 Task: Create in the project AgileExpert in Backlog an issue 'Develop a new tool for automated testing of web application accessibility compliance for people with disabilities', assign it to team member softage.2@softage.net and change the status to IN PROGRESS. Create in the project AgileExpert in Backlog an issue 'Upgrade the deployment pipeline of a web application to improve the speed and reliability of deployment', assign it to team member softage.3@softage.net and change the status to IN PROGRESS
Action: Mouse moved to (289, 353)
Screenshot: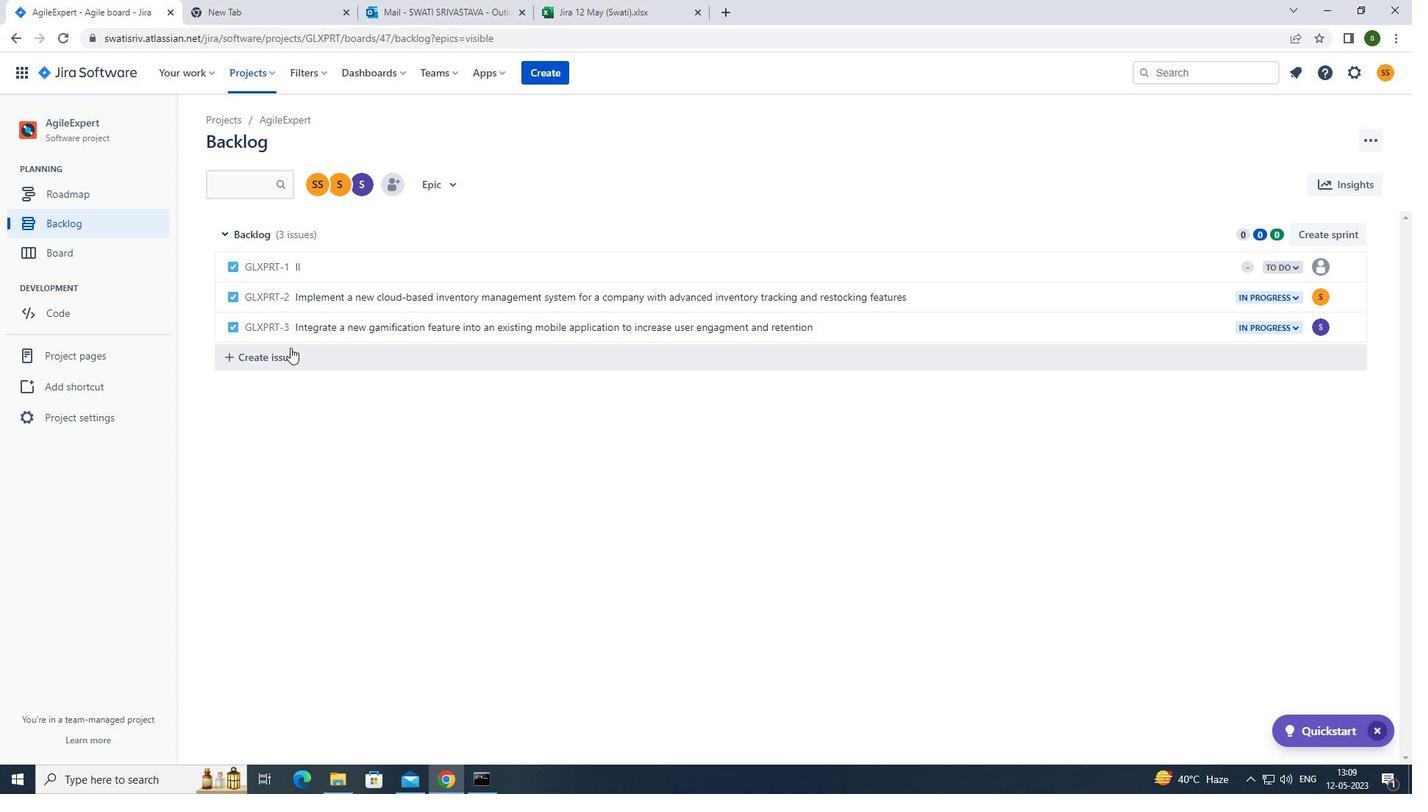 
Action: Mouse pressed left at (289, 353)
Screenshot: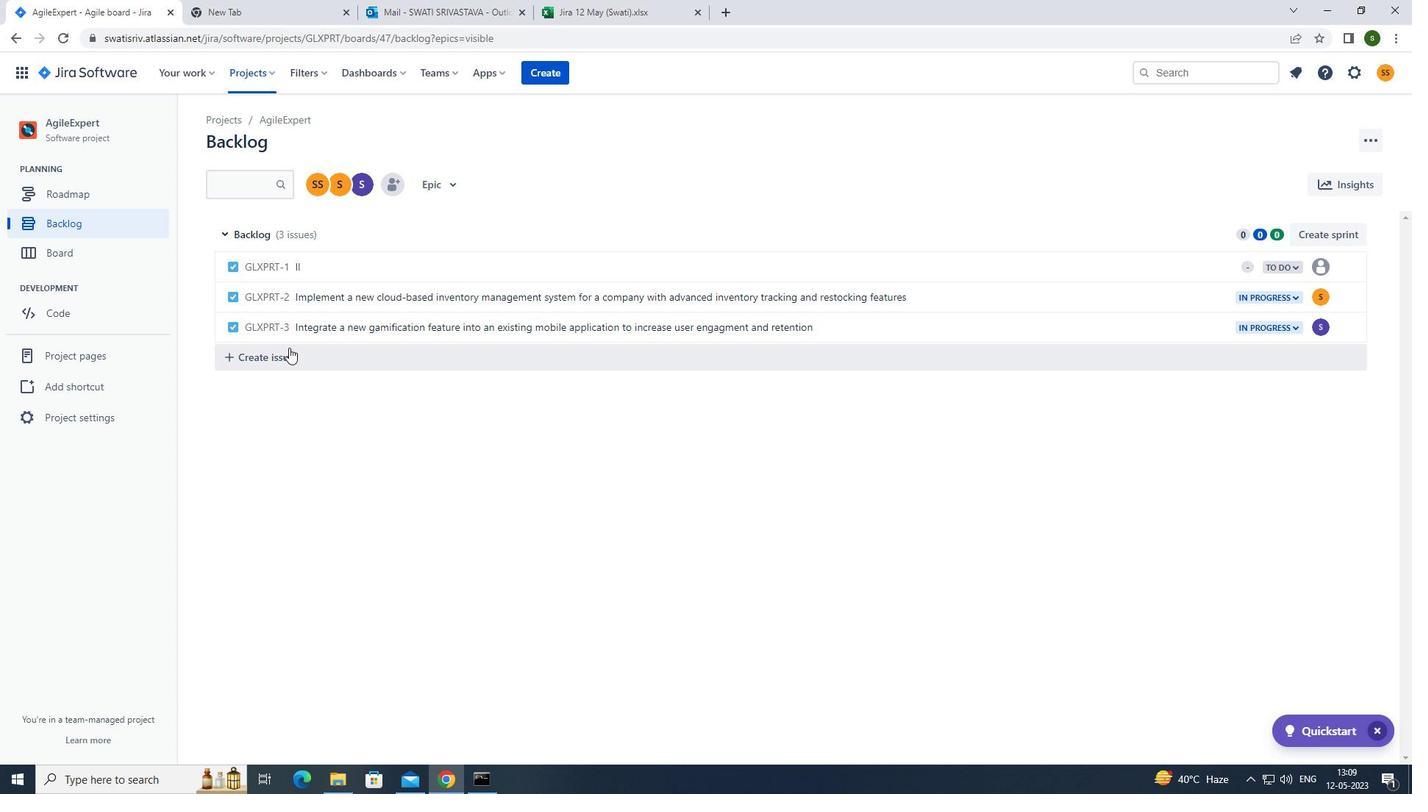 
Action: Mouse moved to (339, 357)
Screenshot: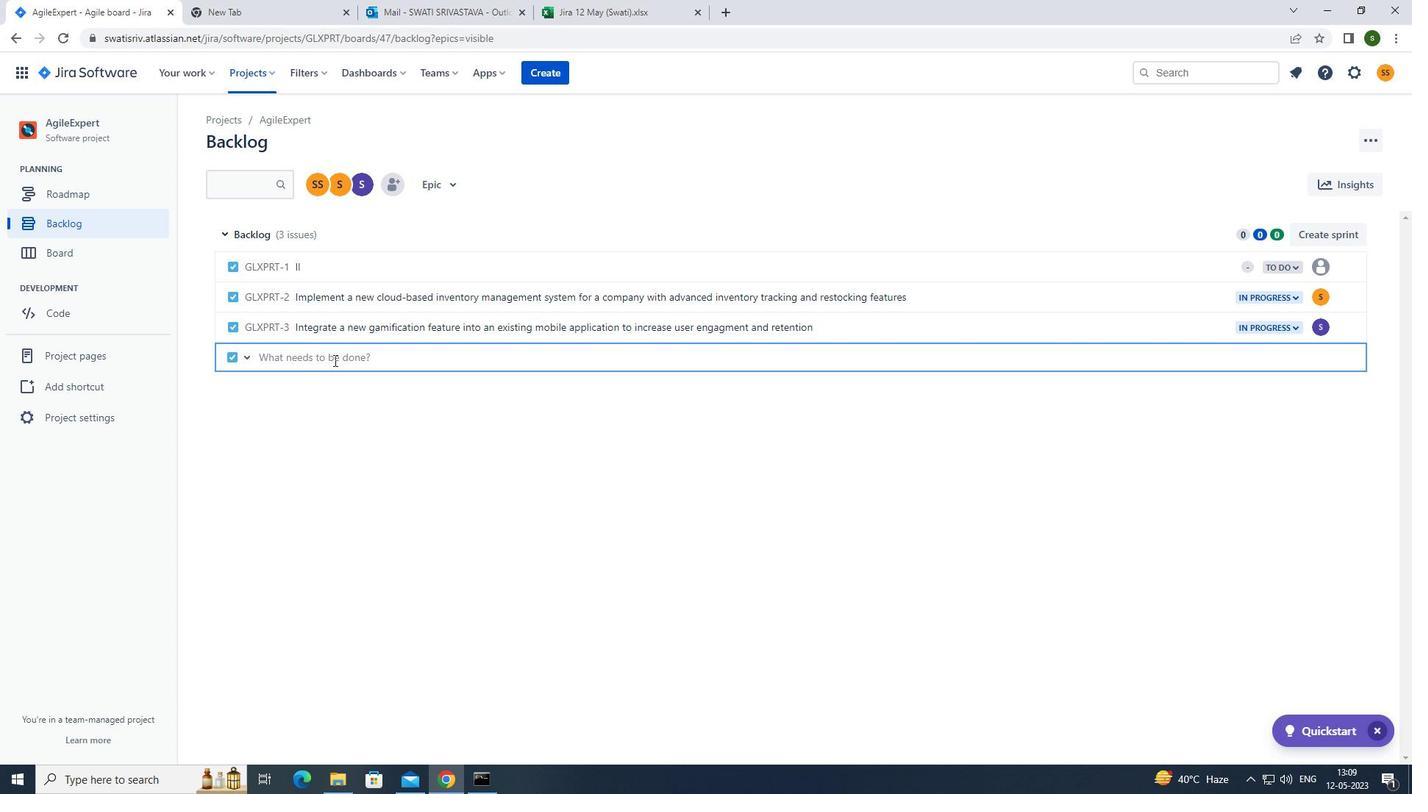 
Action: Key pressed <Key.caps_lock>d<Key.caps_lock>evelop<Key.space>a<Key.space>new<Key.space>tool<Key.space>for<Key.space>automated<Key.space>testing<Key.space>of<Key.space>web<Key.space>application<Key.space>accessibility<Key.space>compliance<Key.space>for<Key.space>people<Key.space>with<Key.space>disabilities<Key.enter>
Screenshot: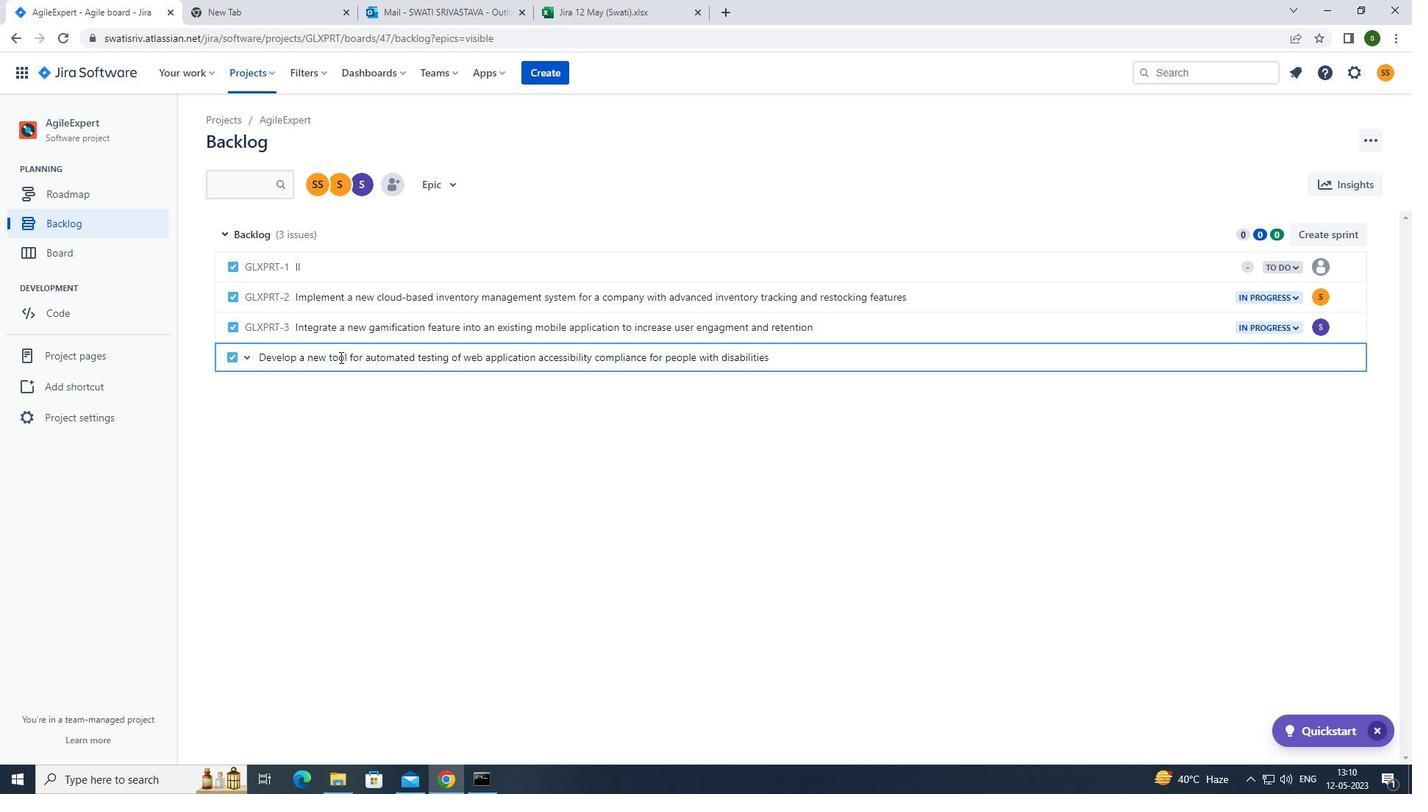 
Action: Mouse moved to (1319, 361)
Screenshot: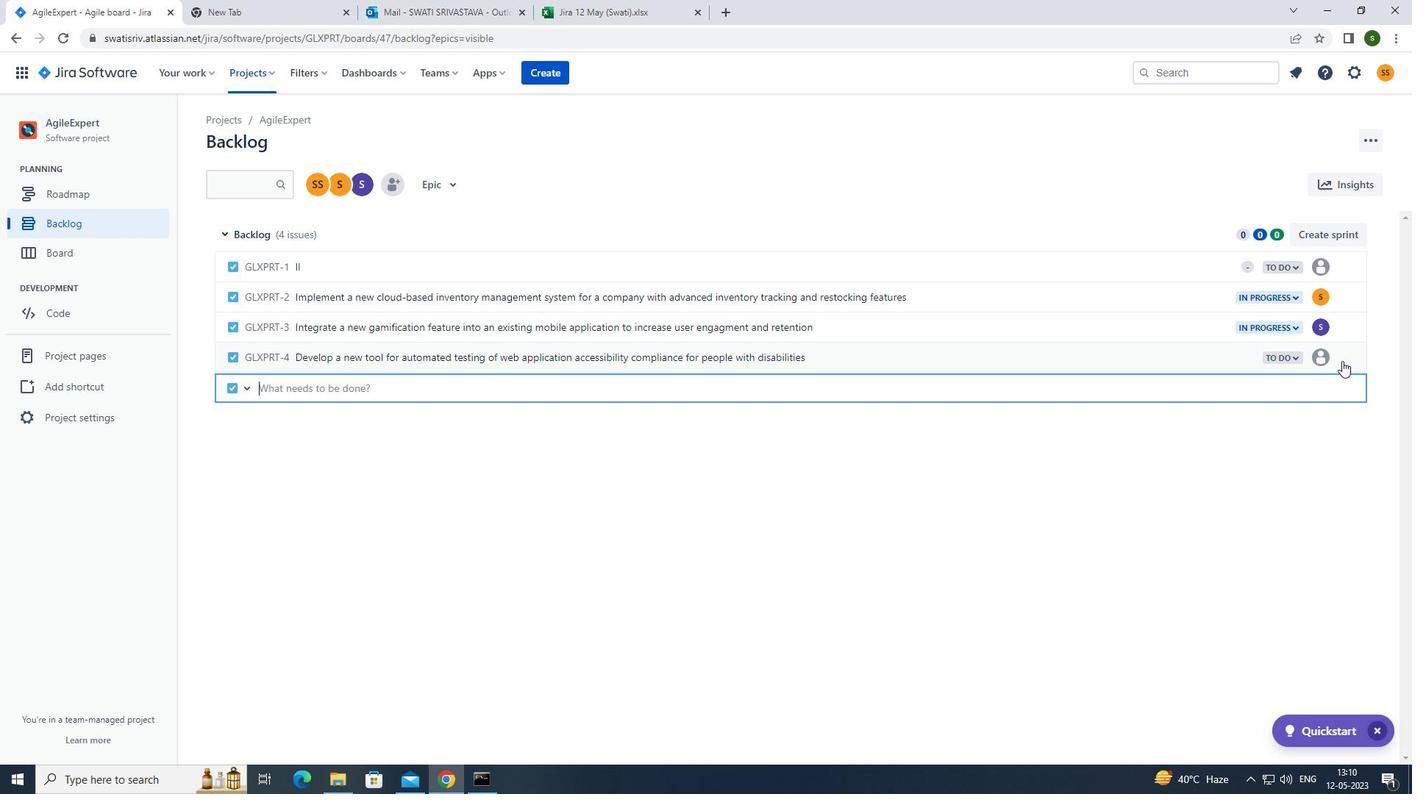 
Action: Mouse pressed left at (1319, 361)
Screenshot: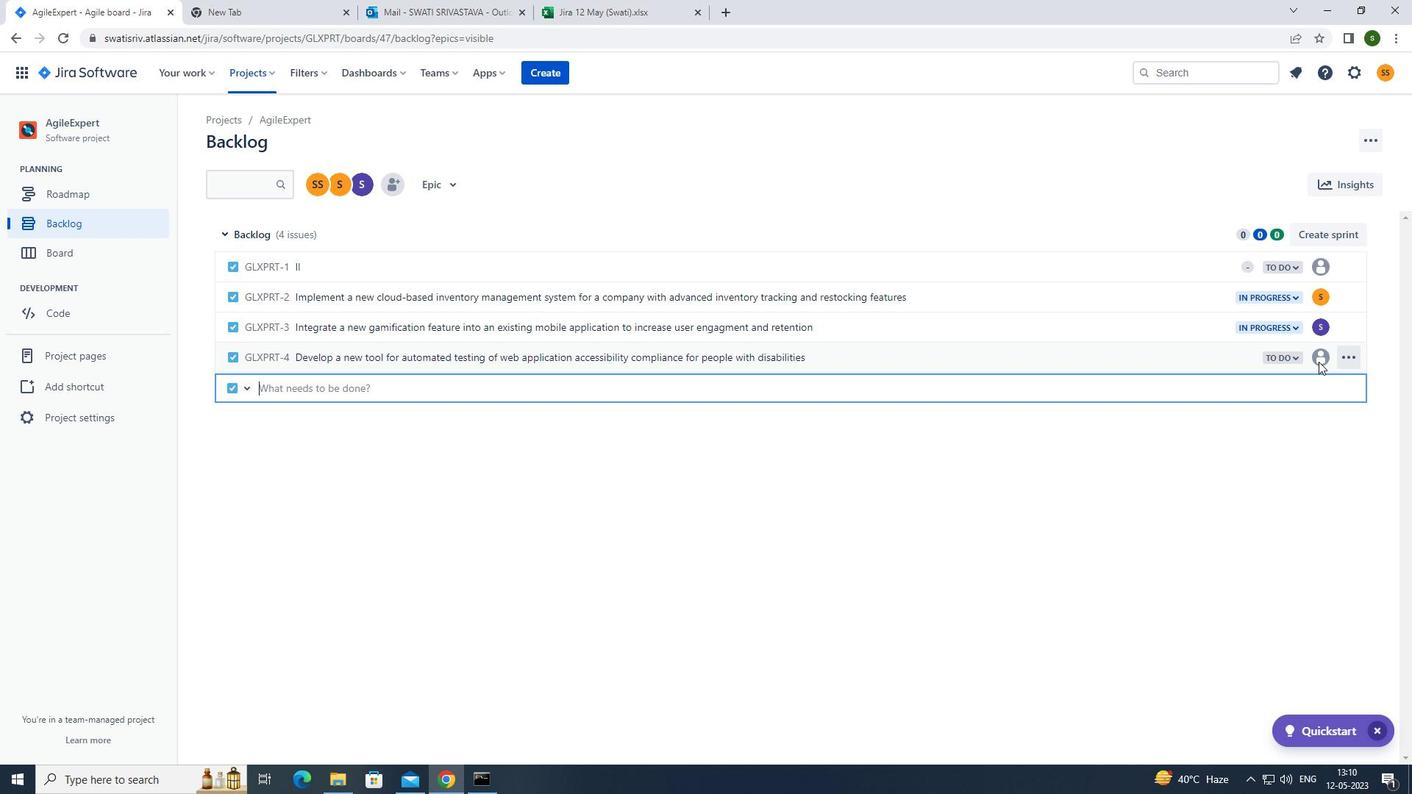 
Action: Mouse pressed left at (1319, 361)
Screenshot: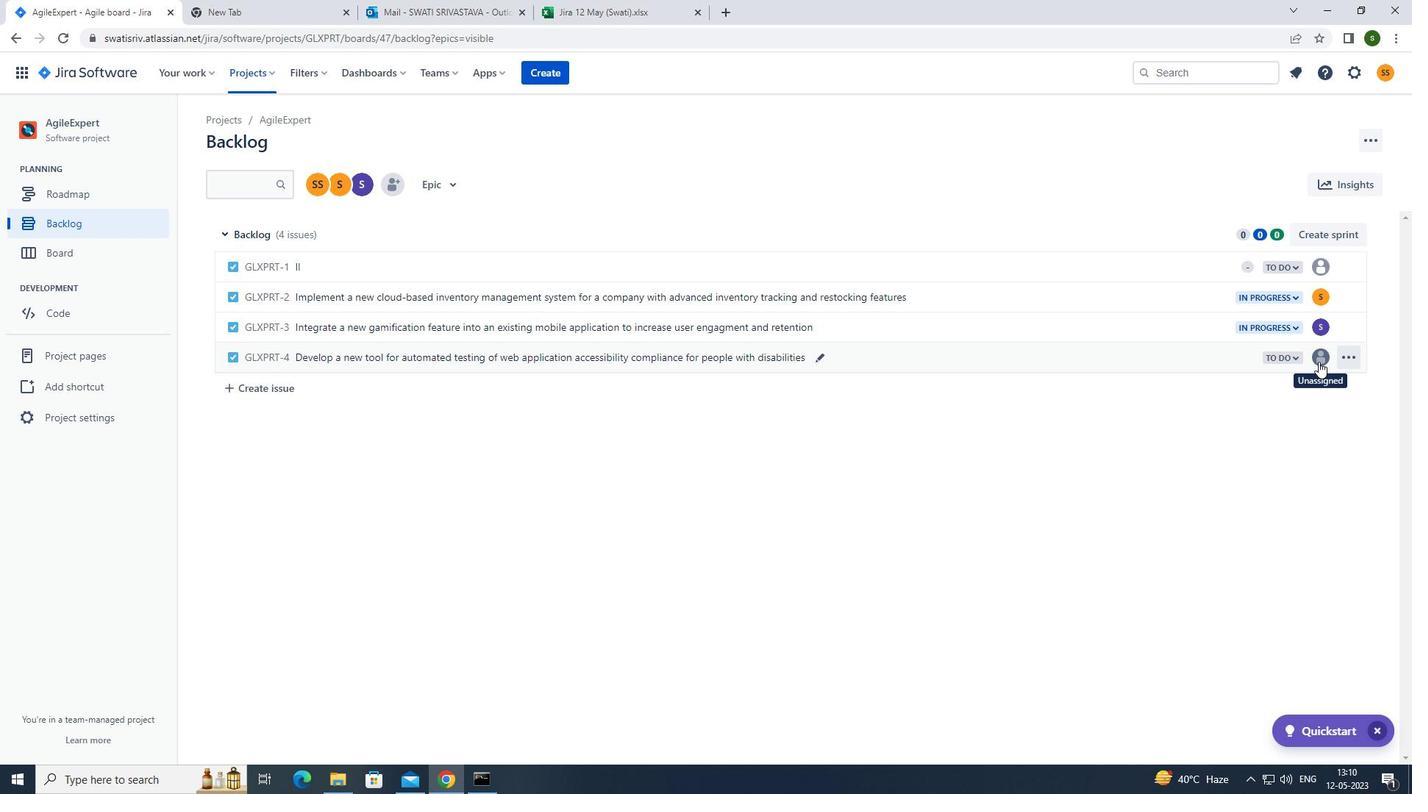 
Action: Mouse moved to (1211, 508)
Screenshot: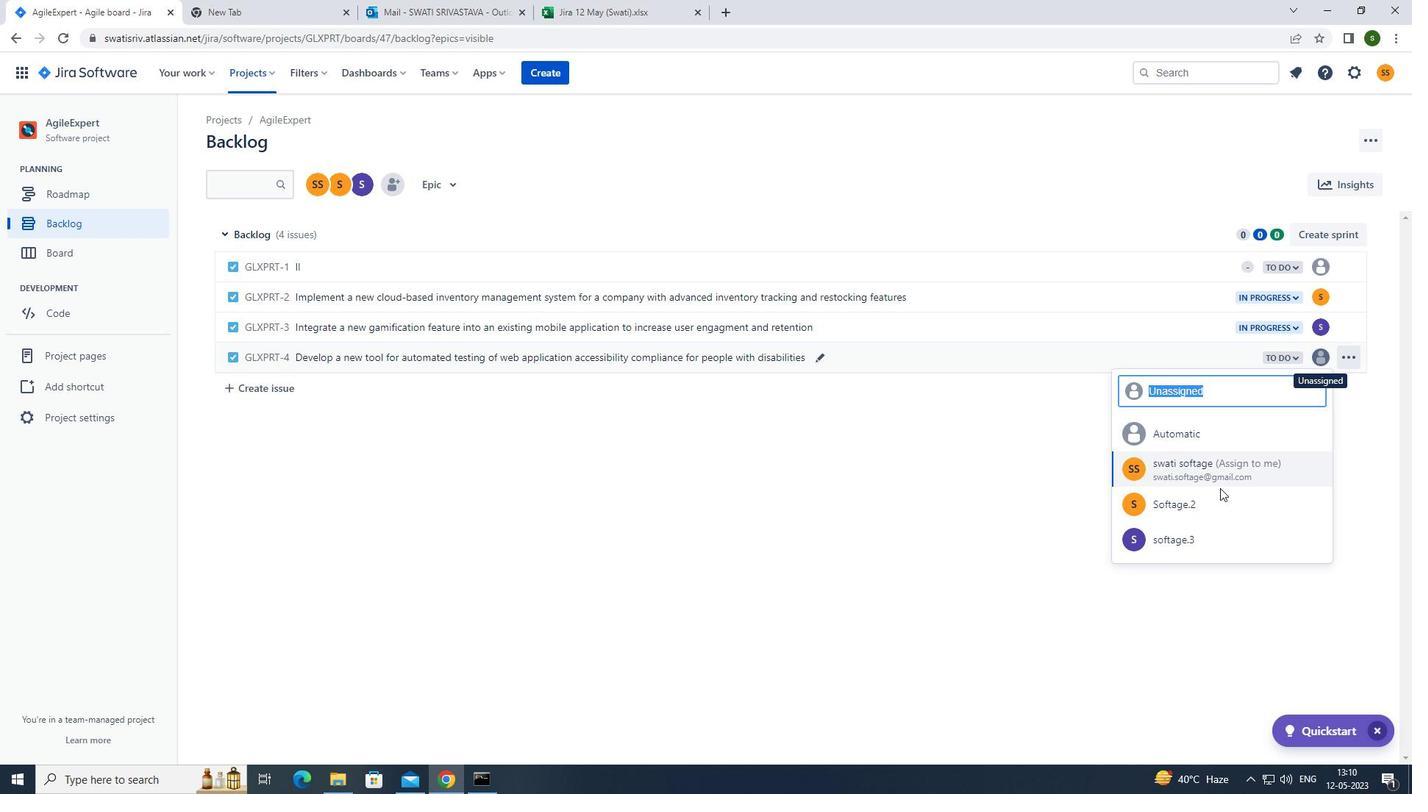 
Action: Mouse pressed left at (1211, 508)
Screenshot: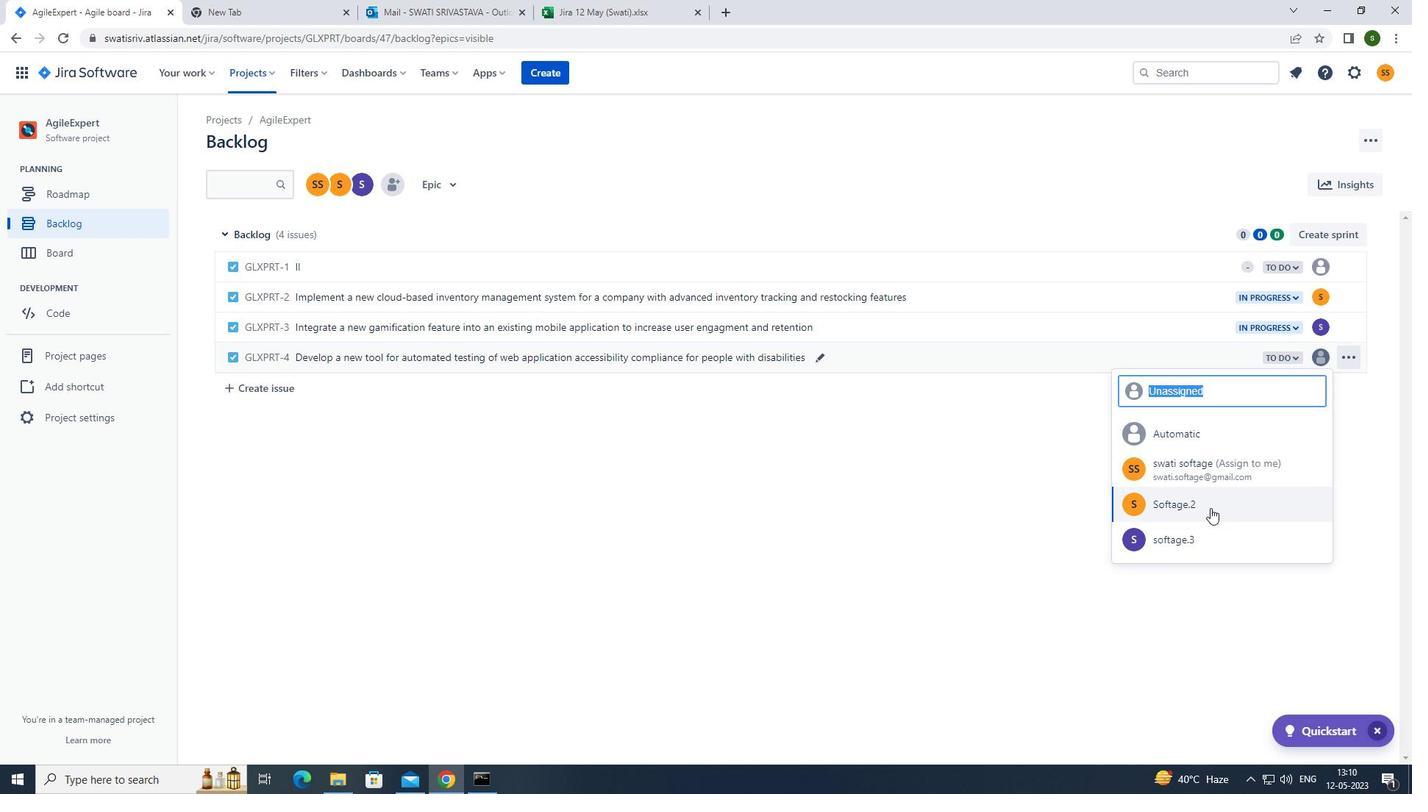 
Action: Mouse moved to (1277, 353)
Screenshot: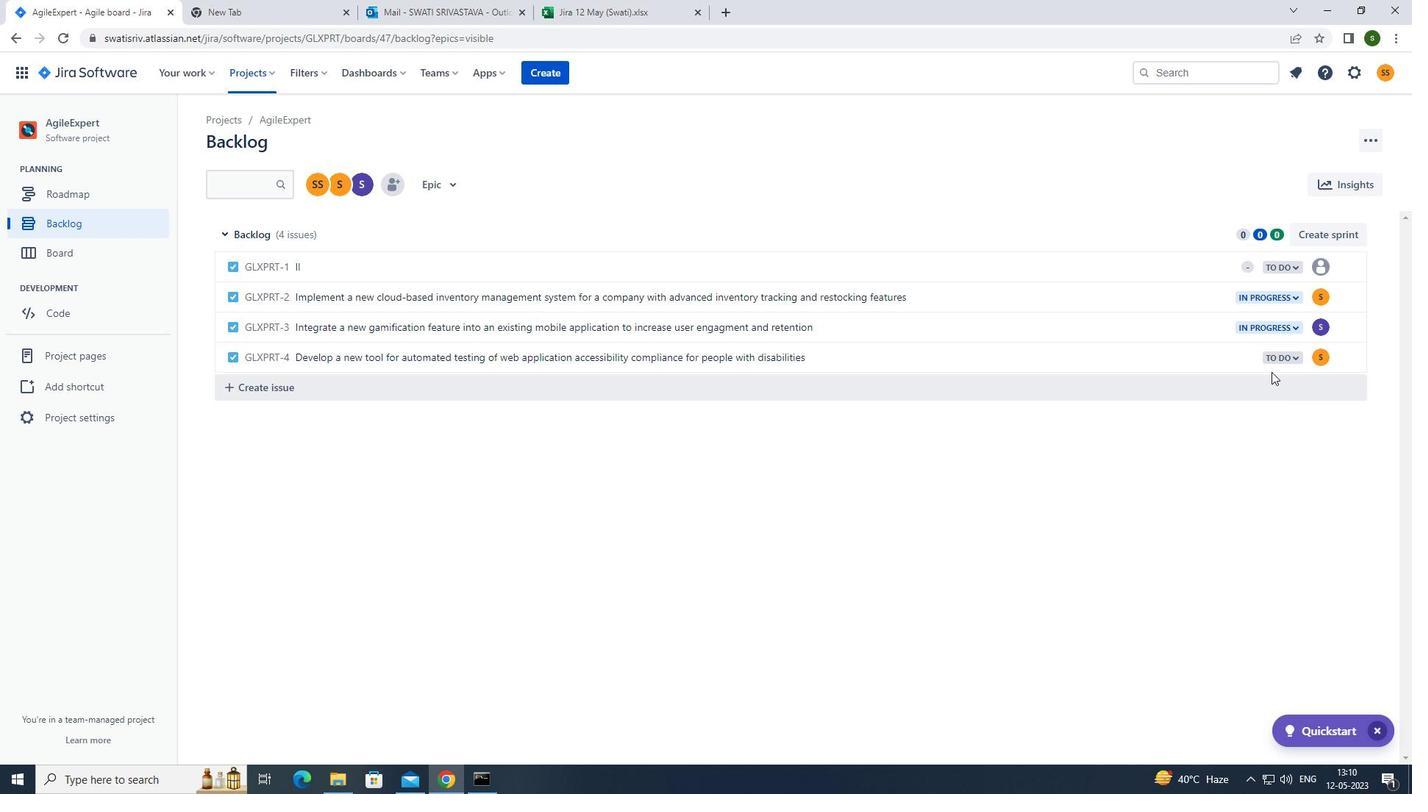 
Action: Mouse pressed left at (1277, 353)
Screenshot: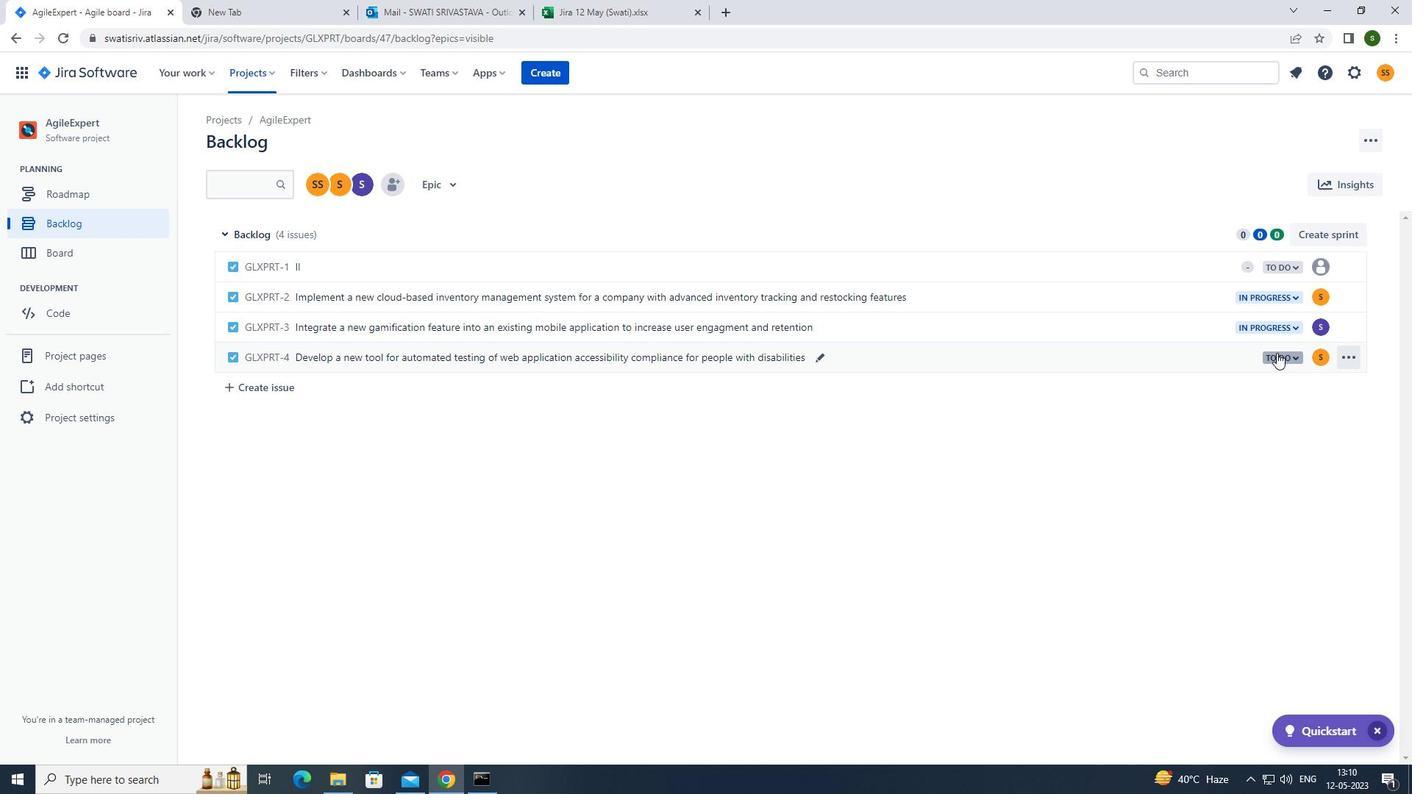
Action: Mouse moved to (1218, 387)
Screenshot: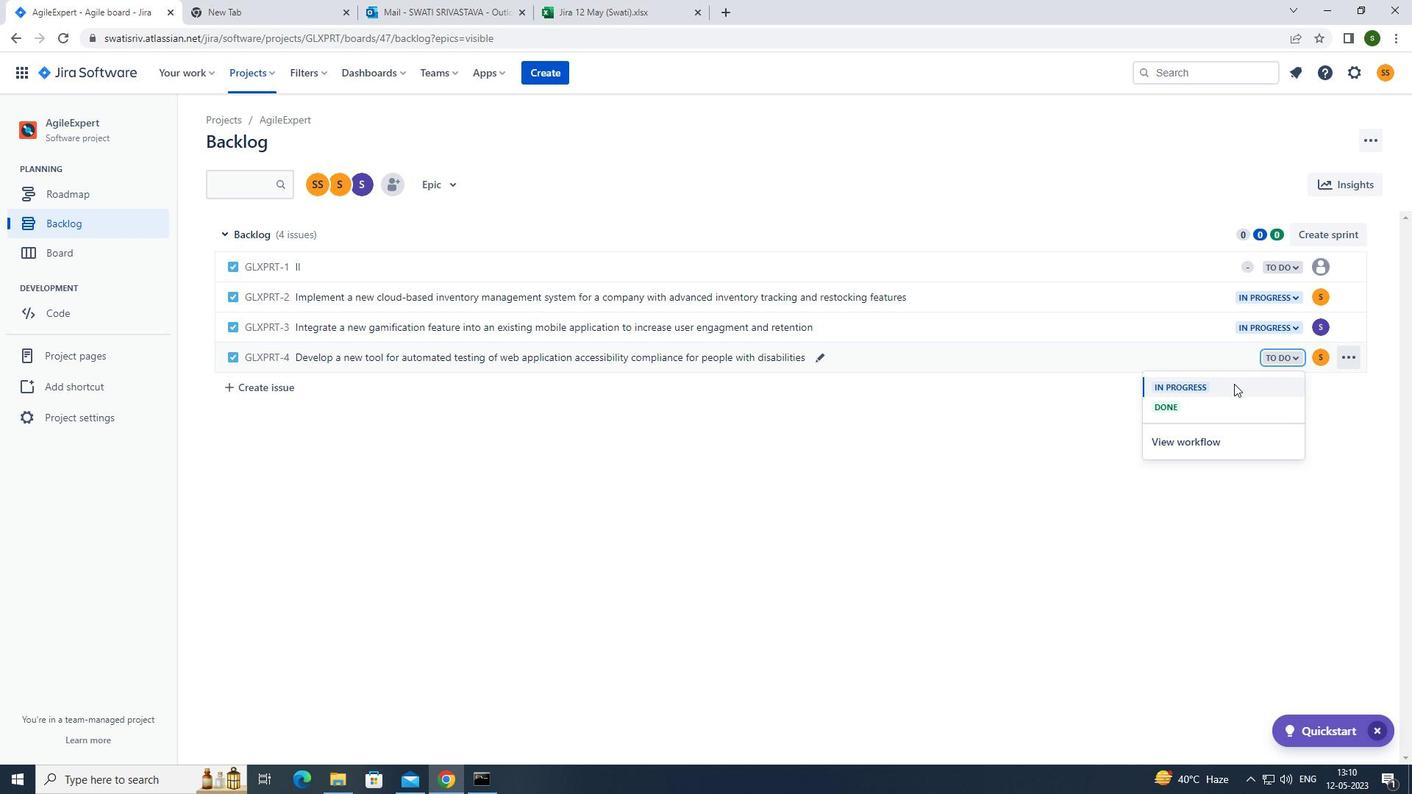 
Action: Mouse pressed left at (1218, 387)
Screenshot: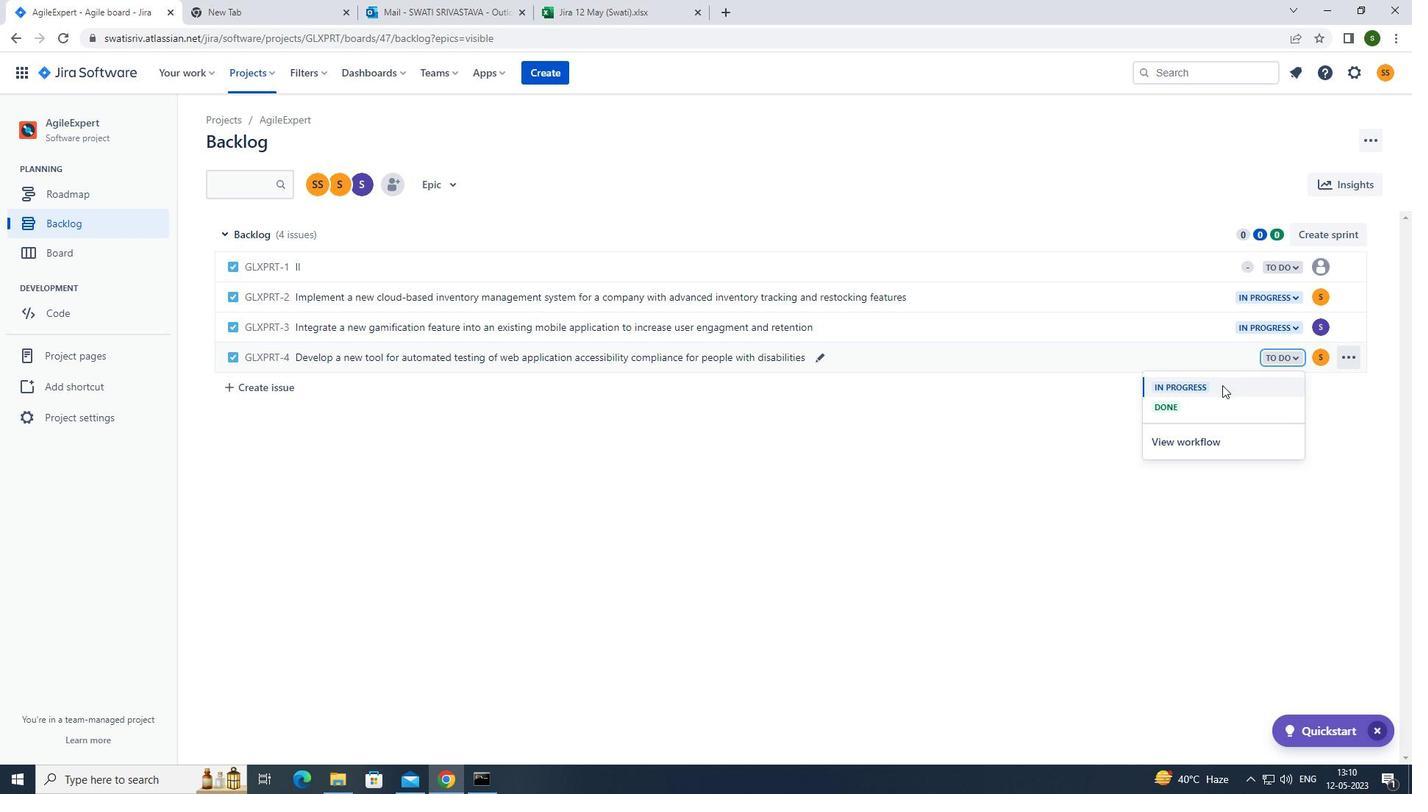 
Action: Mouse moved to (310, 393)
Screenshot: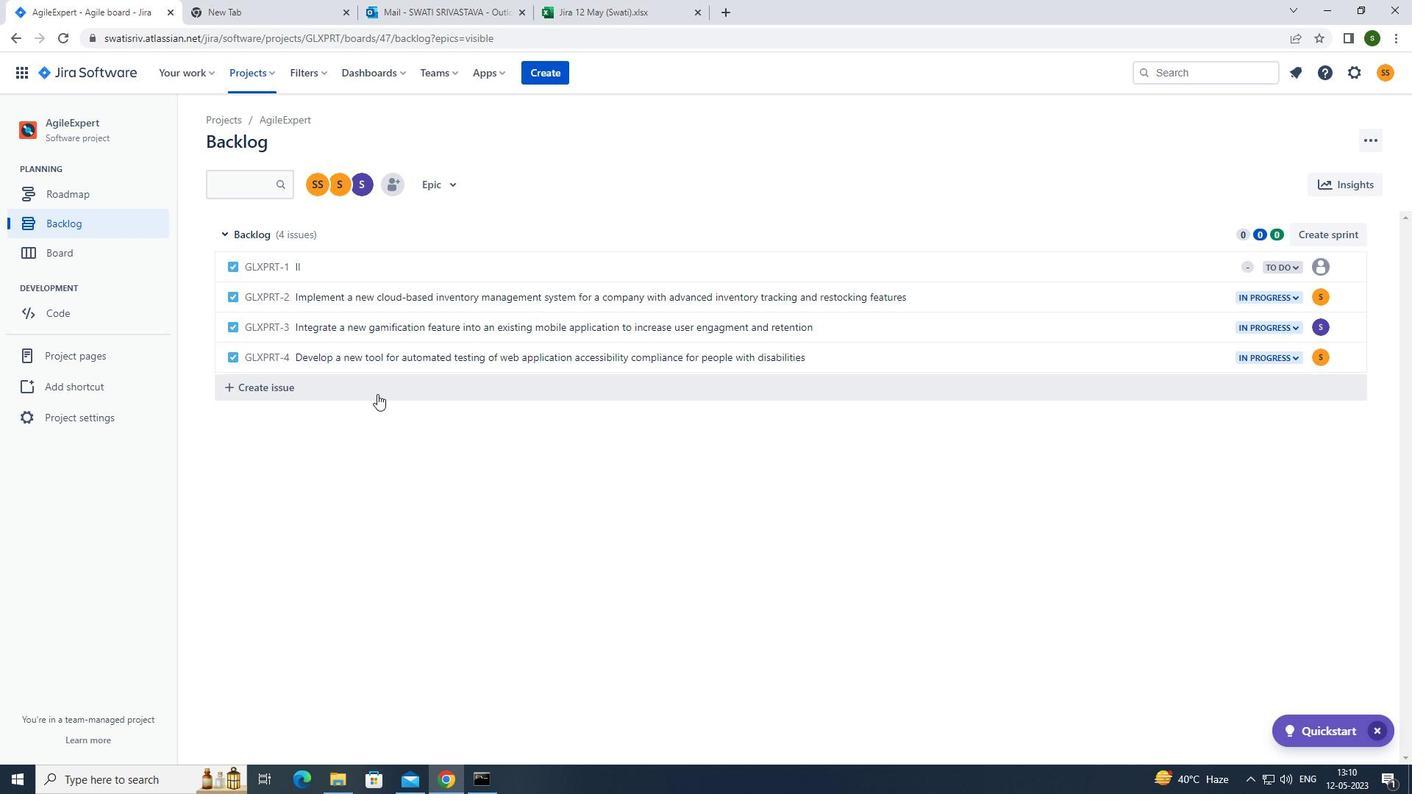 
Action: Mouse pressed left at (310, 393)
Screenshot: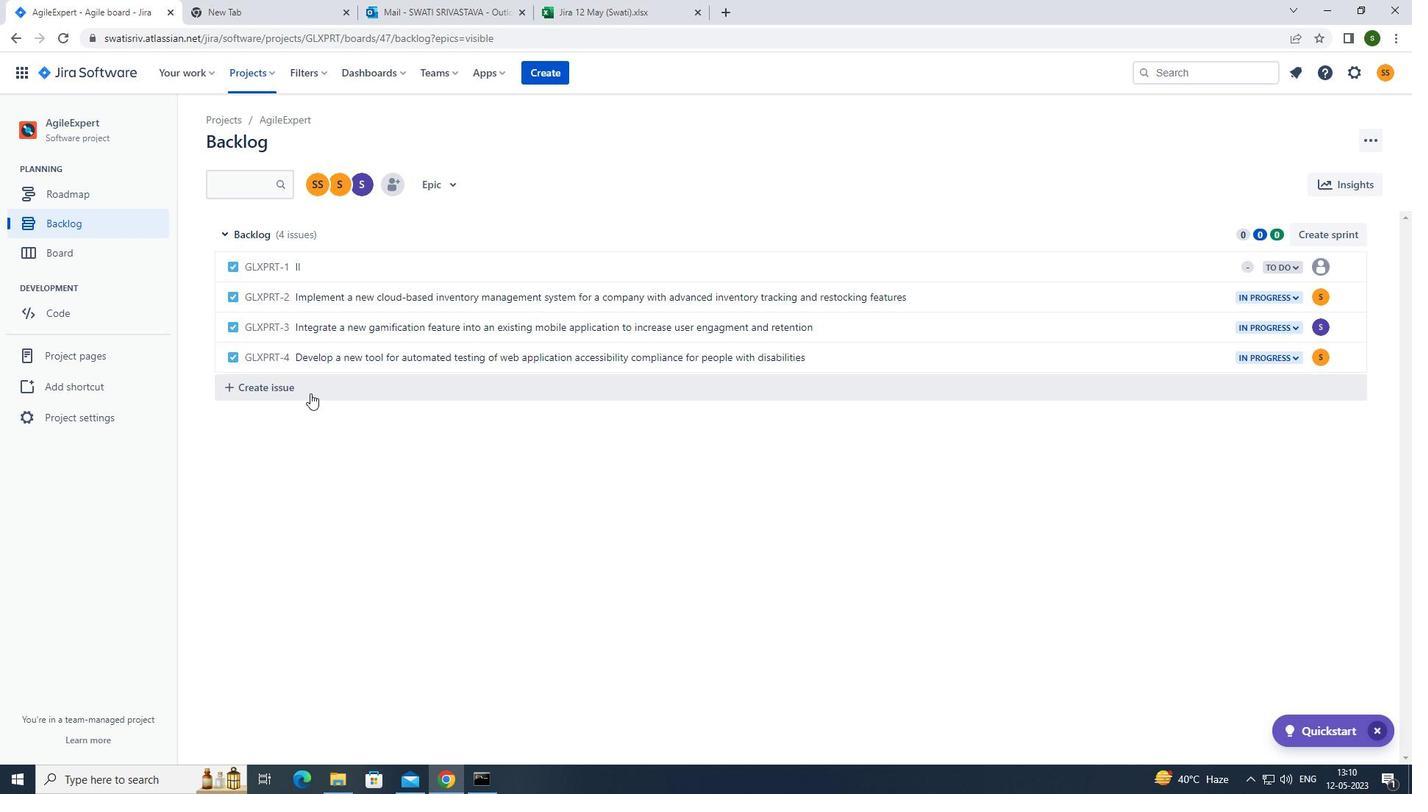
Action: Mouse moved to (371, 391)
Screenshot: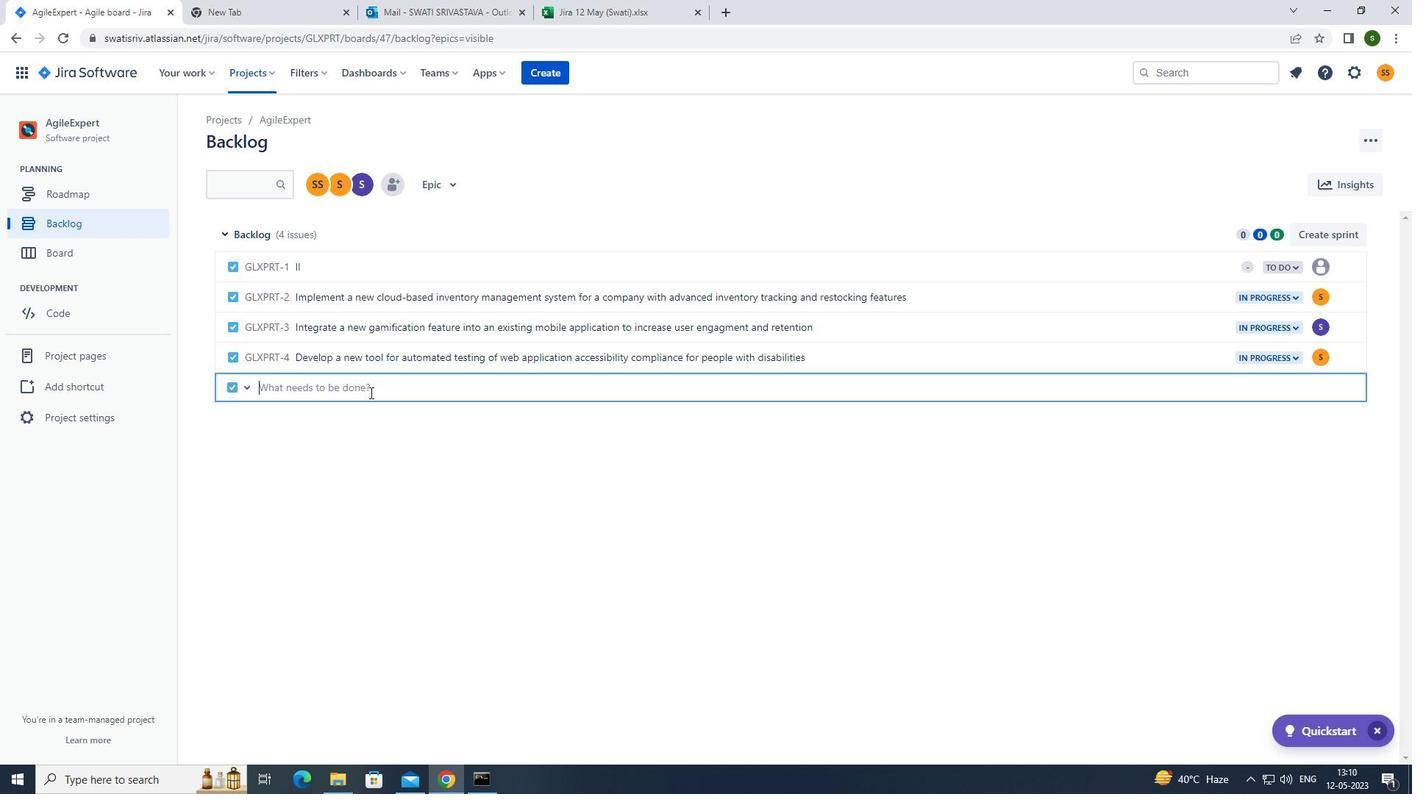 
Action: Key pressed <Key.caps_lock>u<Key.caps_lock>pgrade<Key.space>the<Key.space>deployment<Key.space>pipeline<Key.space>of<Key.space>a<Key.space>web<Key.space>application<Key.space>to<Key.space>improve<Key.space>the<Key.space>speed<Key.space>and<Key.space>reliability<Key.space>of<Key.space>deployment<Key.enter>
Screenshot: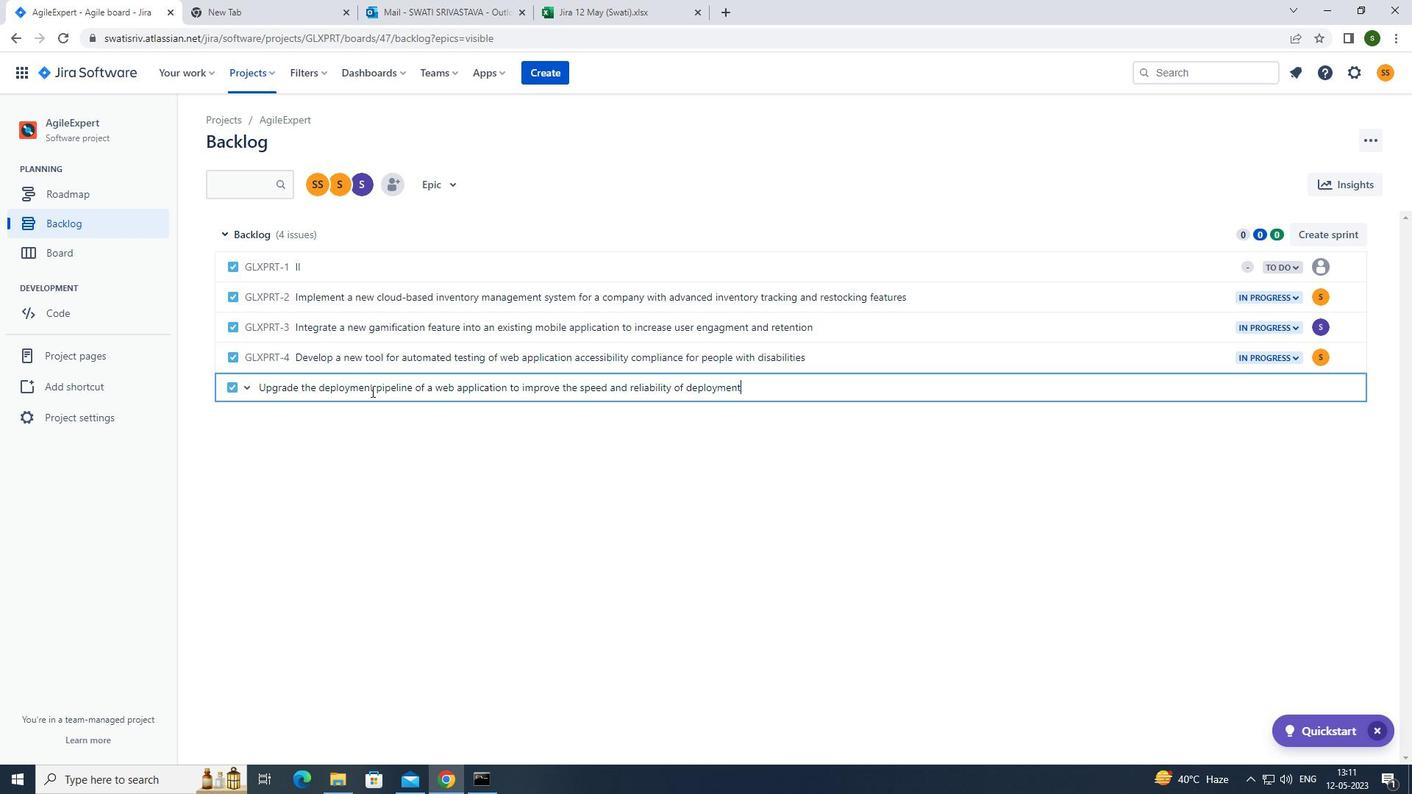 
Action: Mouse moved to (1317, 387)
Screenshot: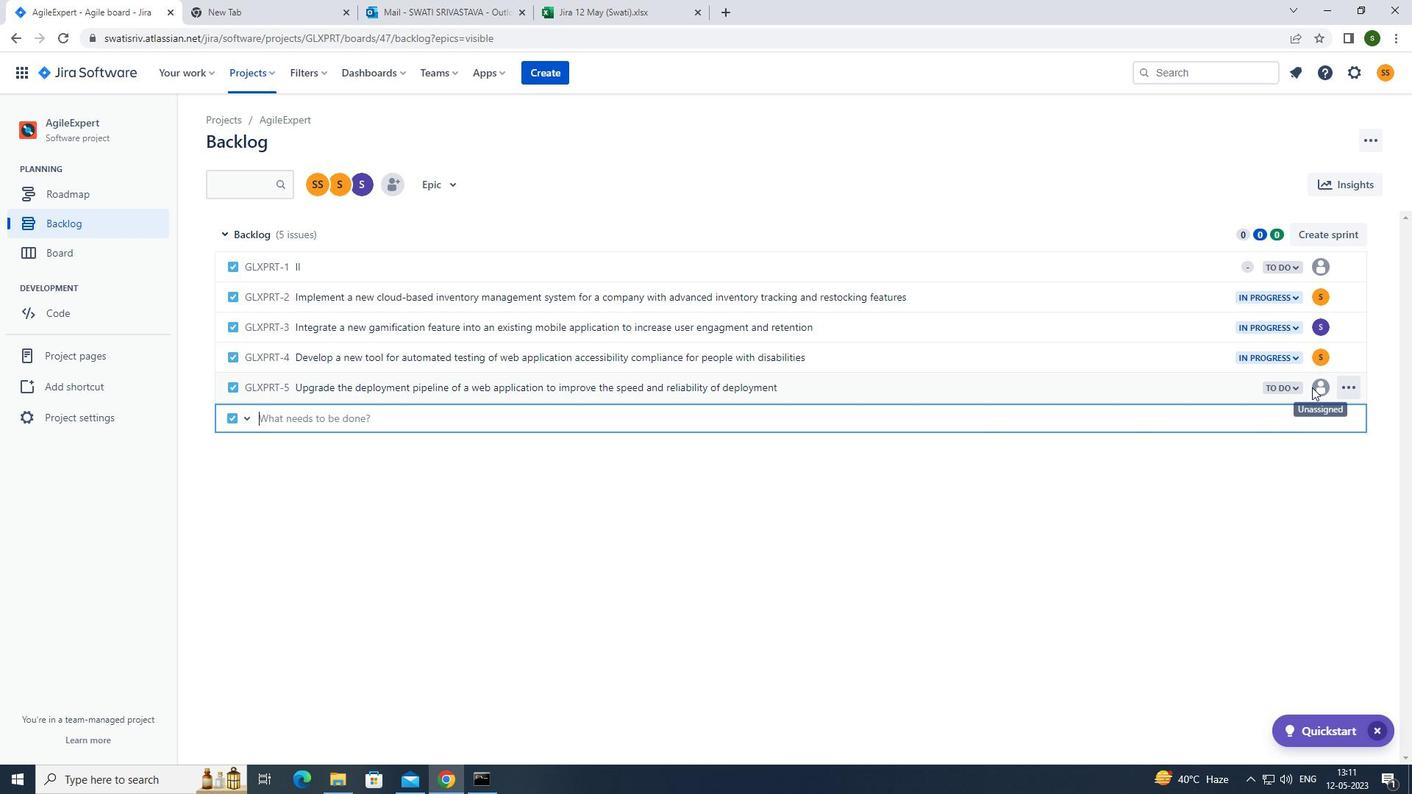 
Action: Mouse pressed left at (1317, 387)
Screenshot: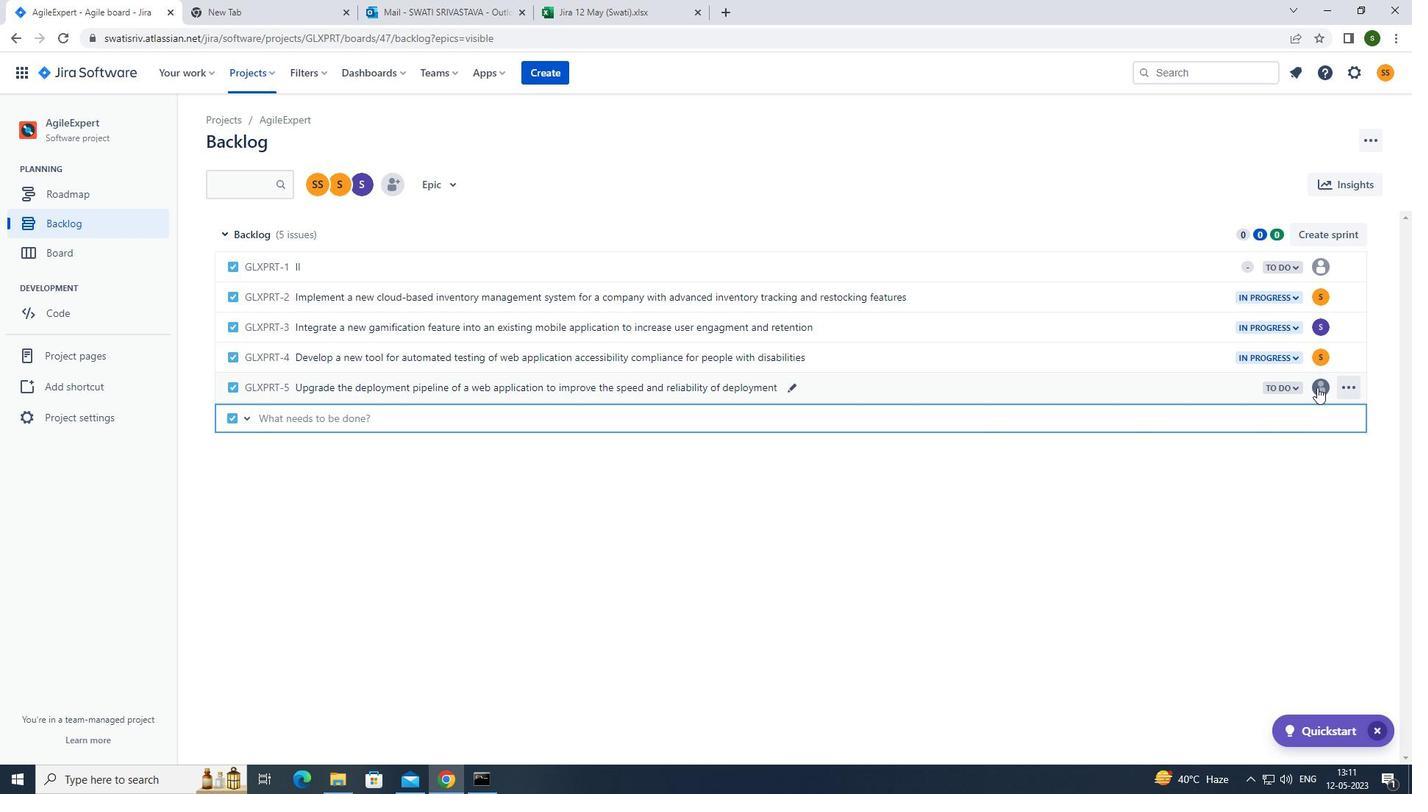 
Action: Mouse moved to (1217, 579)
Screenshot: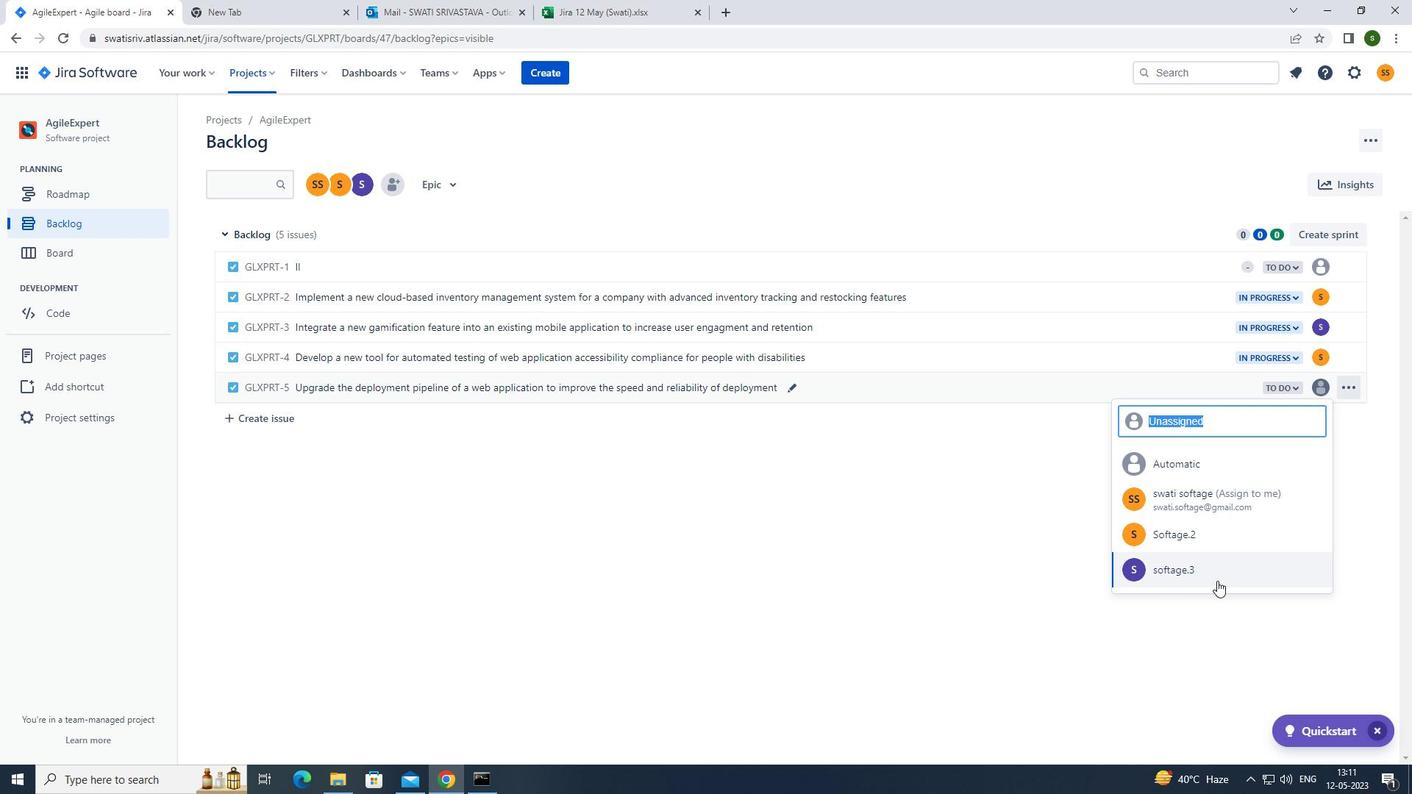 
Action: Mouse pressed left at (1217, 579)
Screenshot: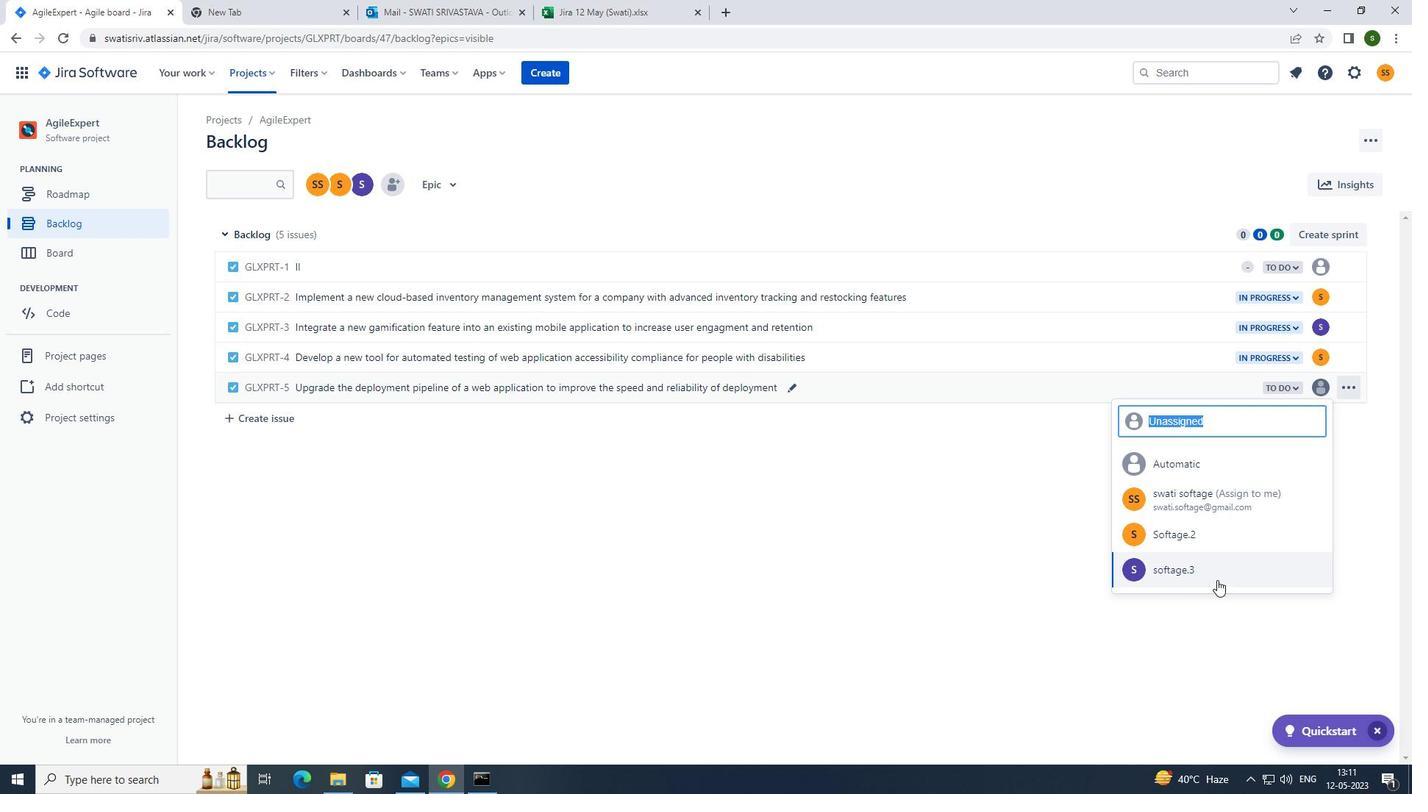 
Action: Mouse moved to (1283, 381)
Screenshot: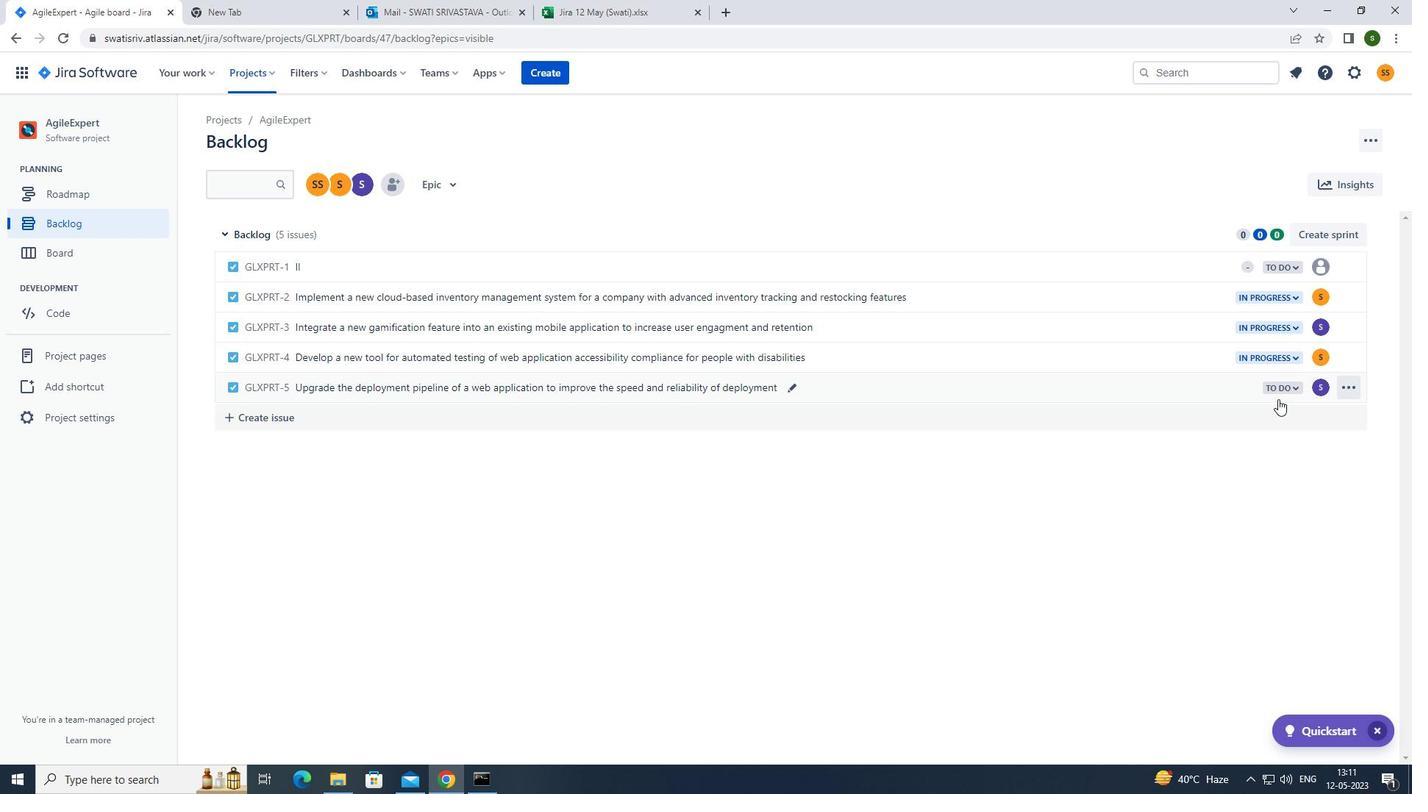 
Action: Mouse pressed left at (1283, 381)
Screenshot: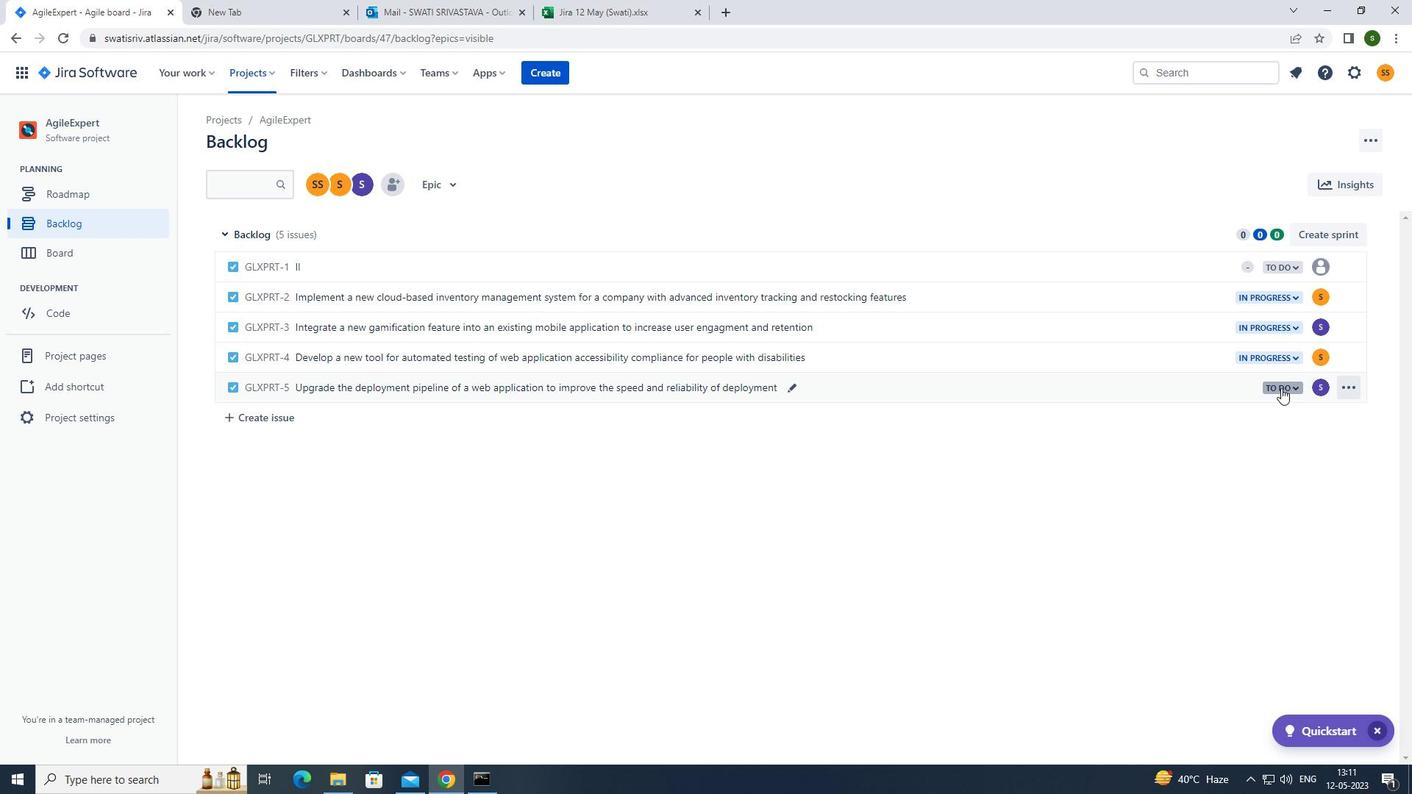 
Action: Mouse moved to (1210, 413)
Screenshot: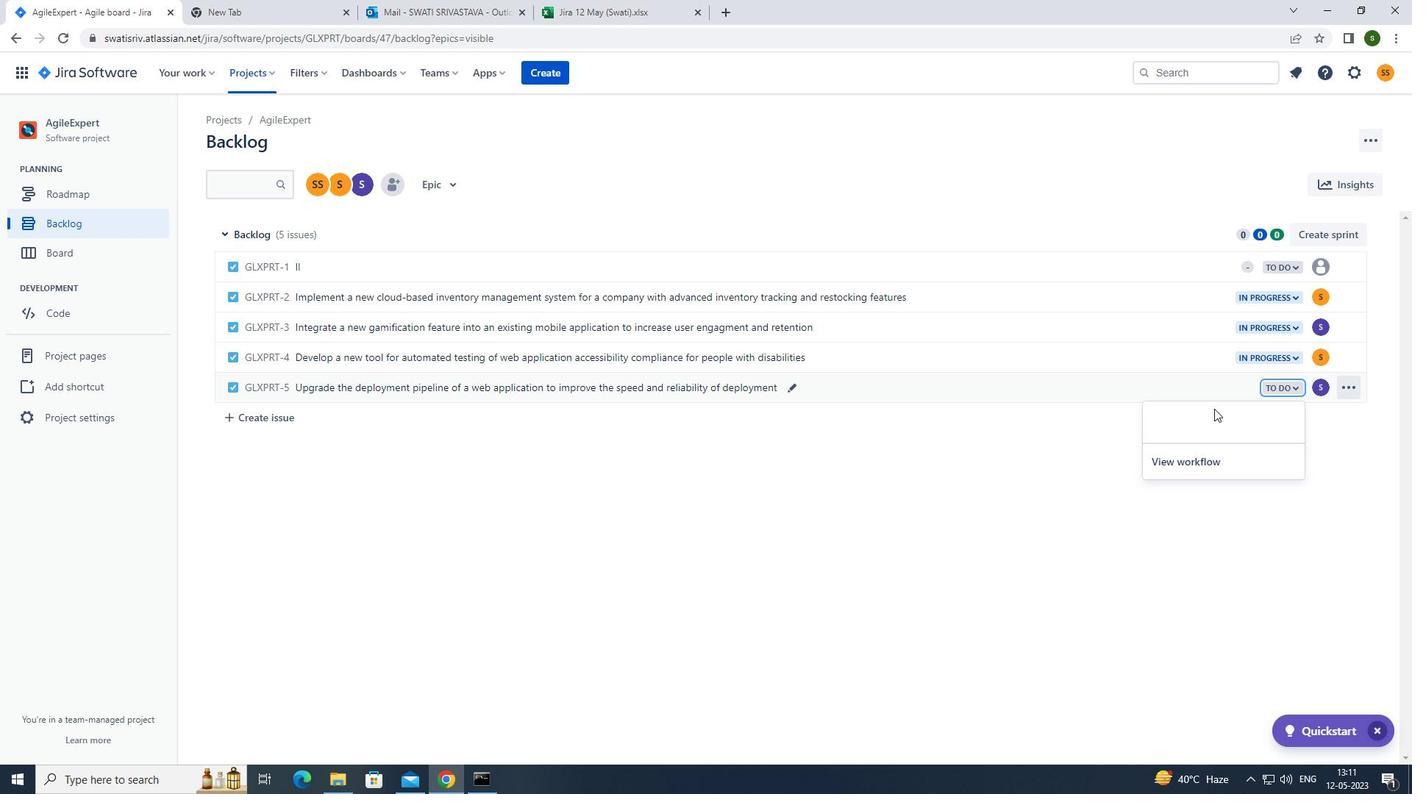 
Action: Mouse pressed left at (1210, 413)
Screenshot: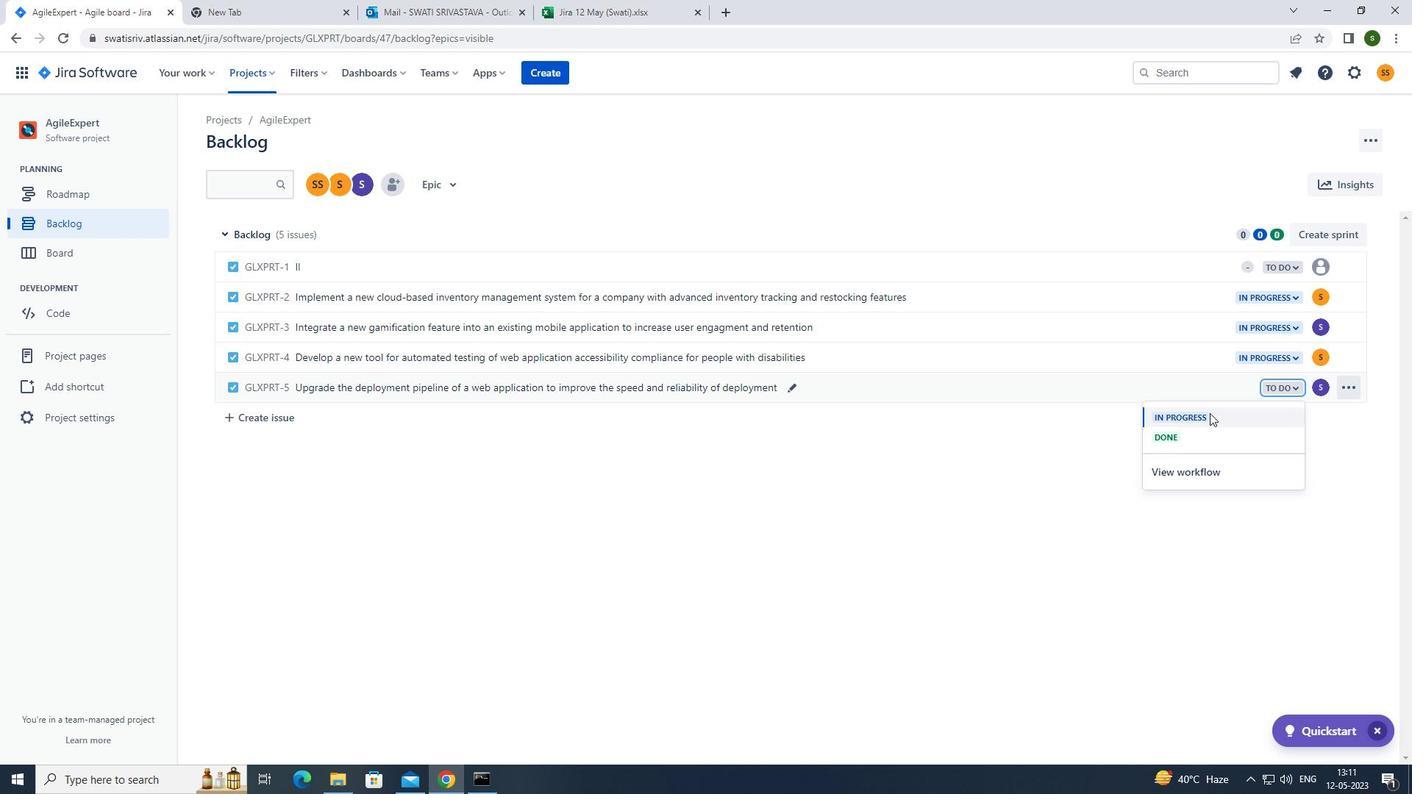 
Action: Mouse moved to (1048, 497)
Screenshot: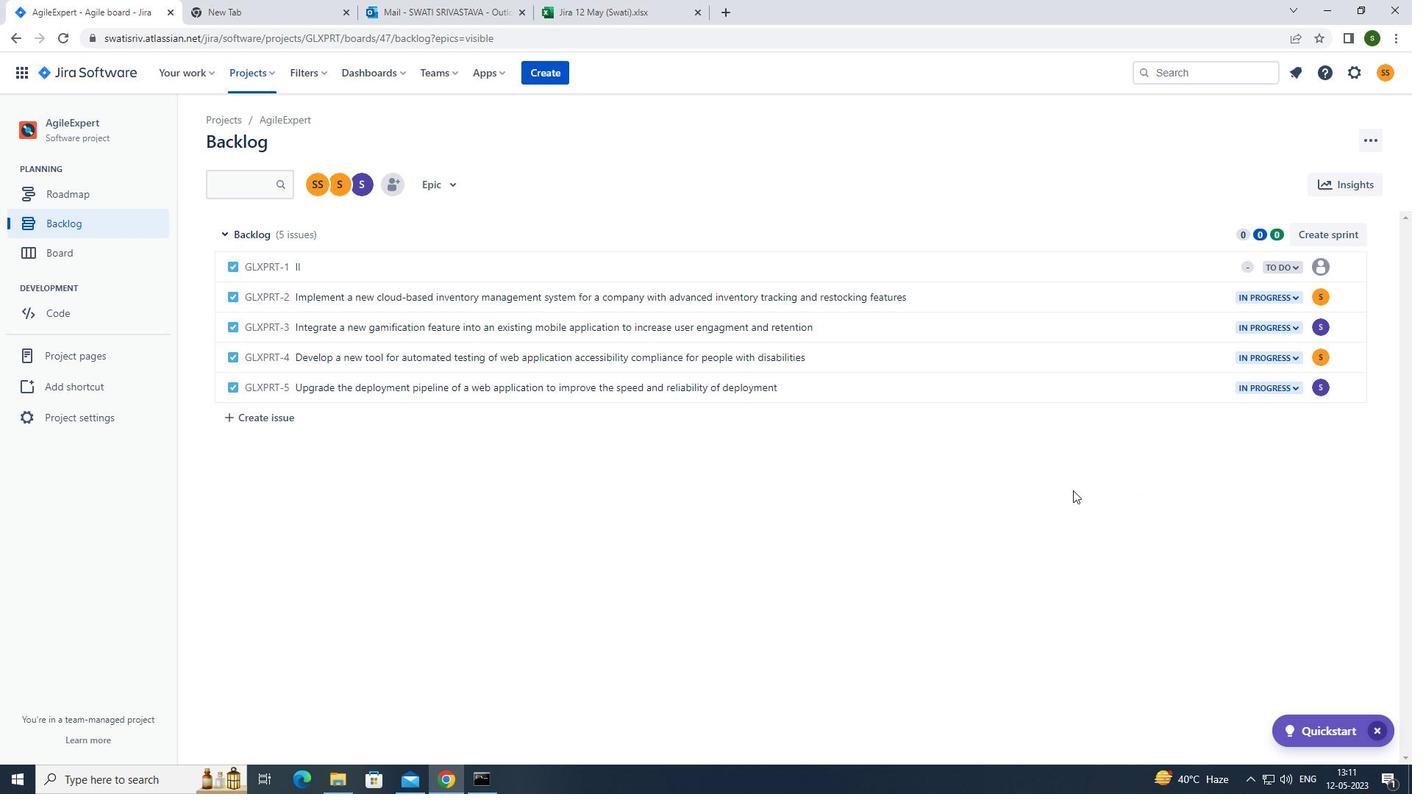 
